 Task: In the  document flowchart.rtf Use the feature 'and check spelling and grammer' Change font style of header to '18' Select the body of letter and change paragraph spacing to  1.5
Action: Mouse moved to (179, 66)
Screenshot: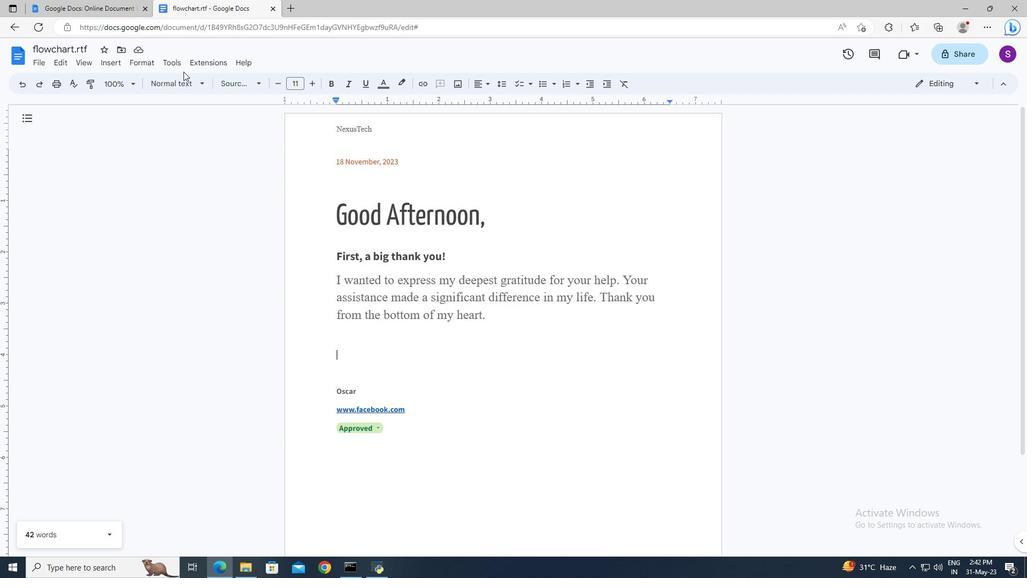 
Action: Mouse pressed left at (179, 66)
Screenshot: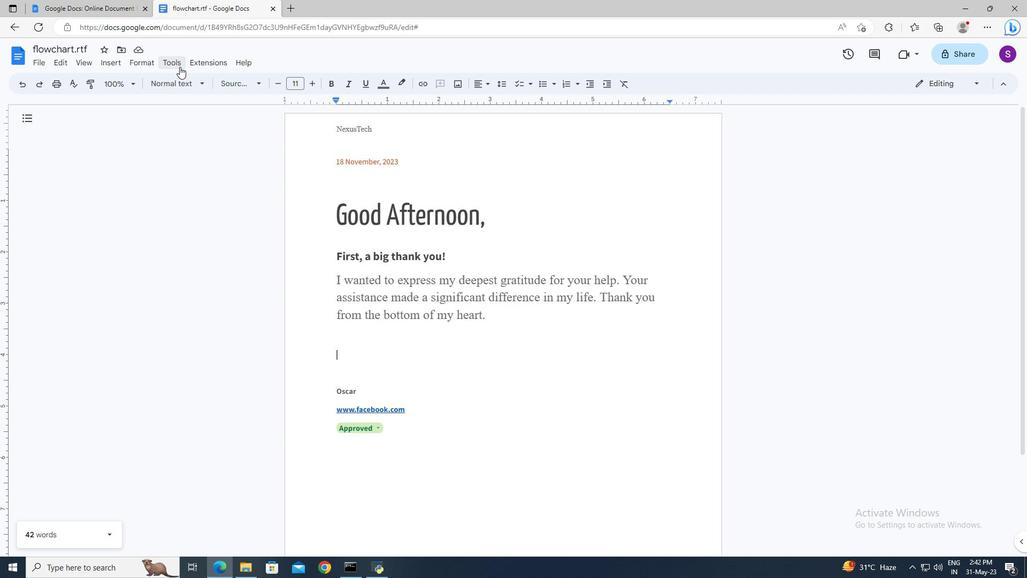 
Action: Mouse moved to (388, 78)
Screenshot: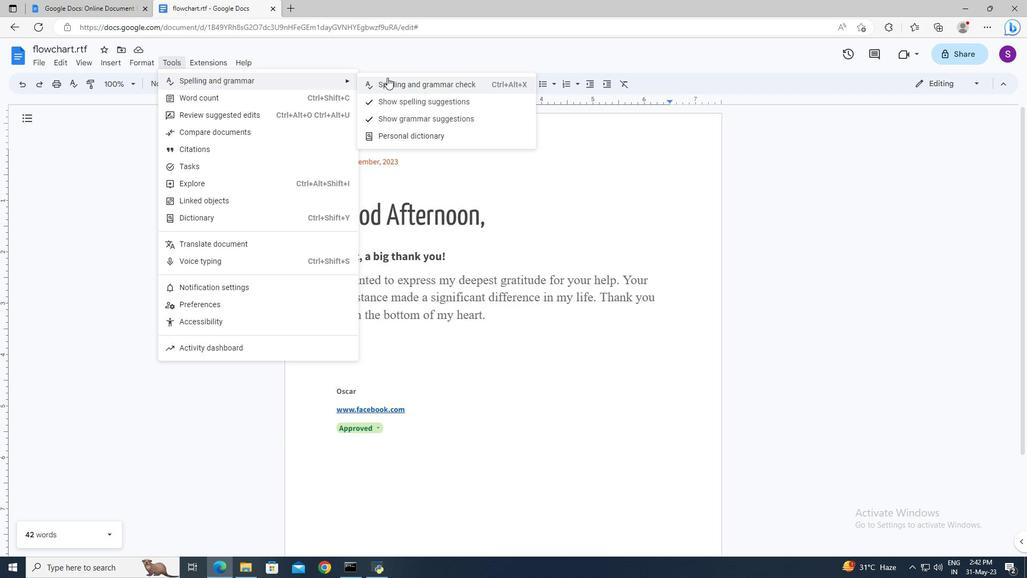 
Action: Mouse pressed left at (388, 78)
Screenshot: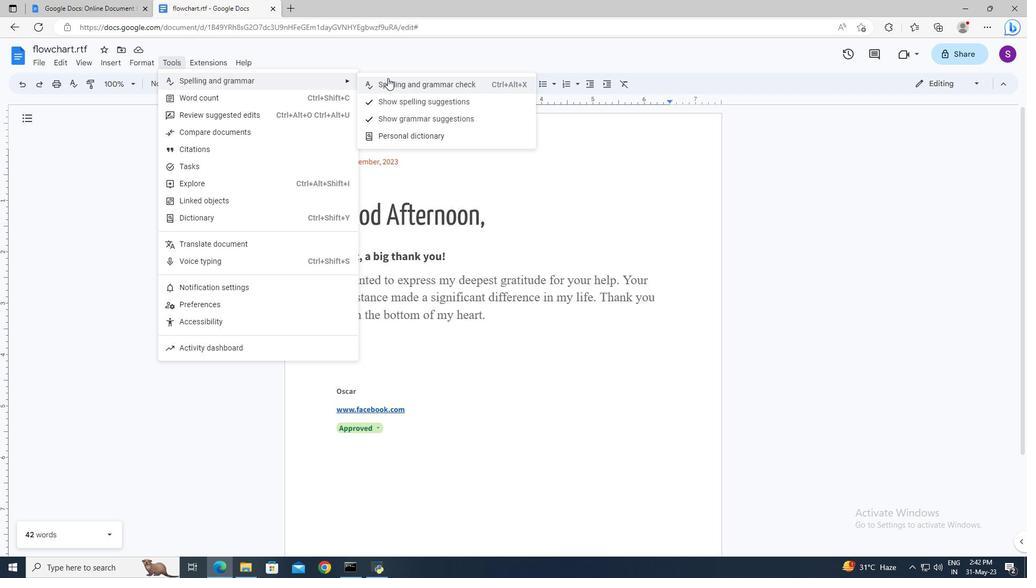 
Action: Mouse moved to (340, 128)
Screenshot: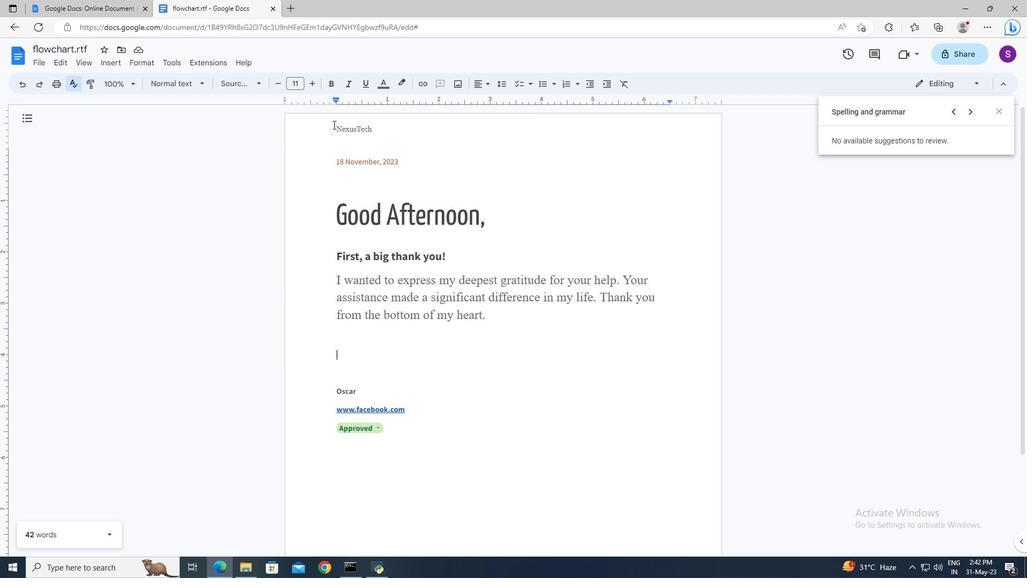 
Action: Mouse pressed left at (340, 128)
Screenshot: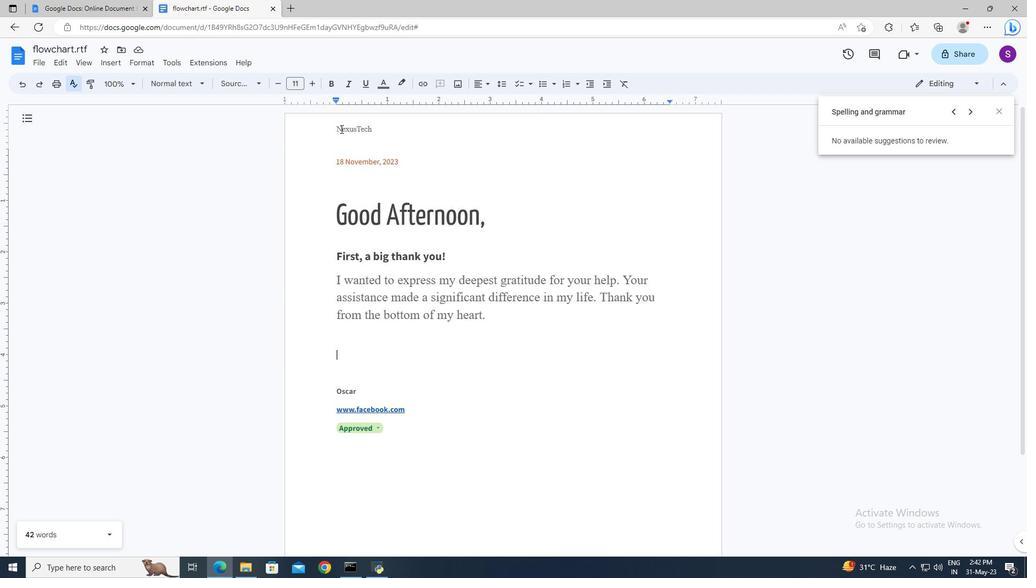 
Action: Mouse pressed left at (340, 128)
Screenshot: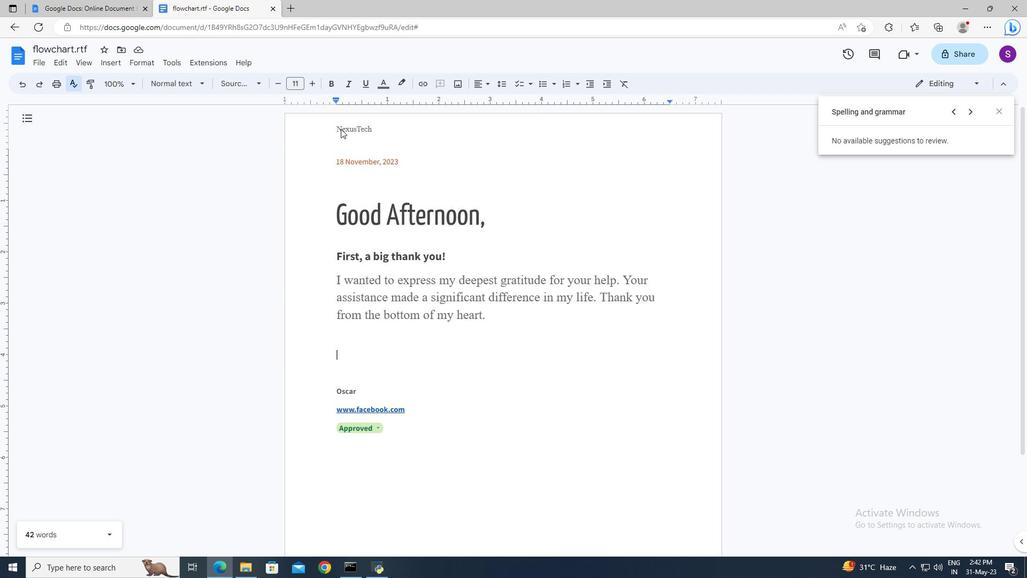 
Action: Mouse moved to (329, 119)
Screenshot: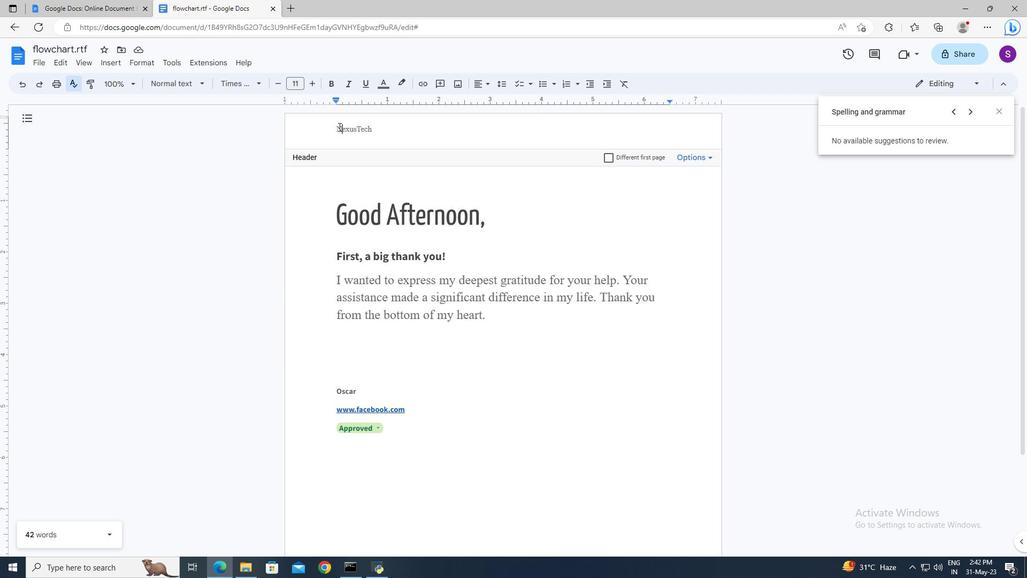 
Action: Key pressed <Key.left><Key.shift><Key.right>
Screenshot: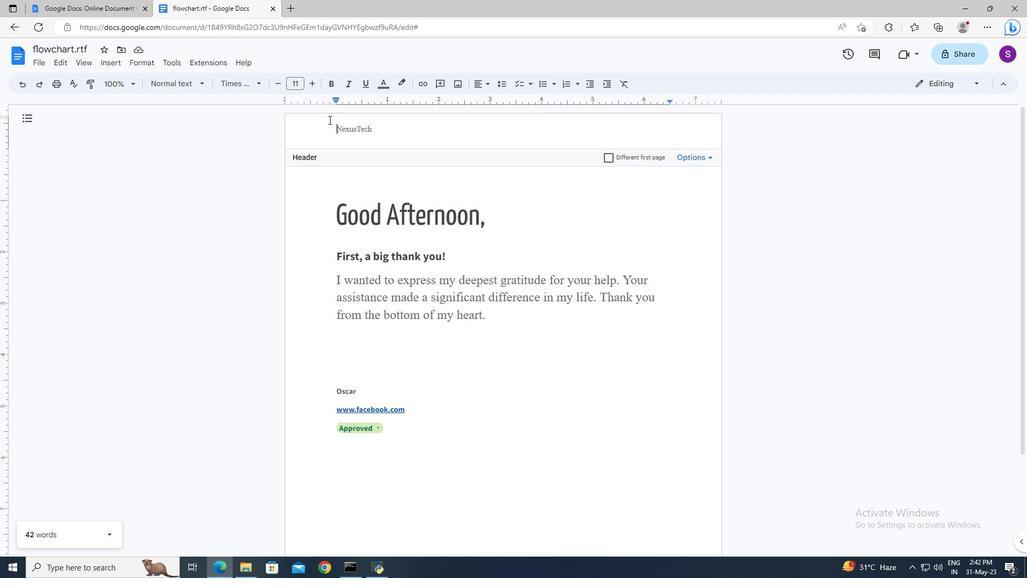 
Action: Mouse moved to (296, 81)
Screenshot: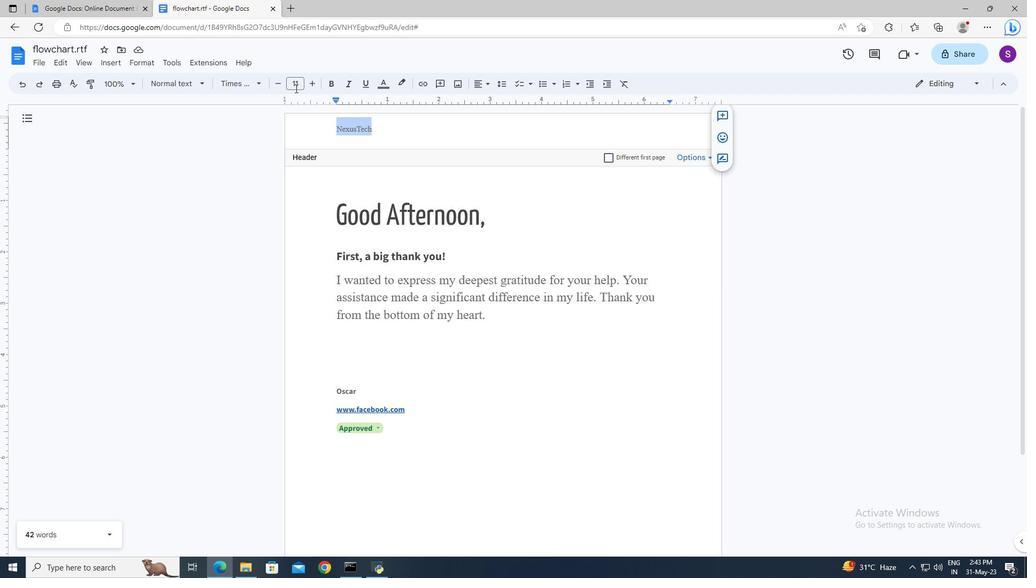 
Action: Mouse pressed left at (296, 81)
Screenshot: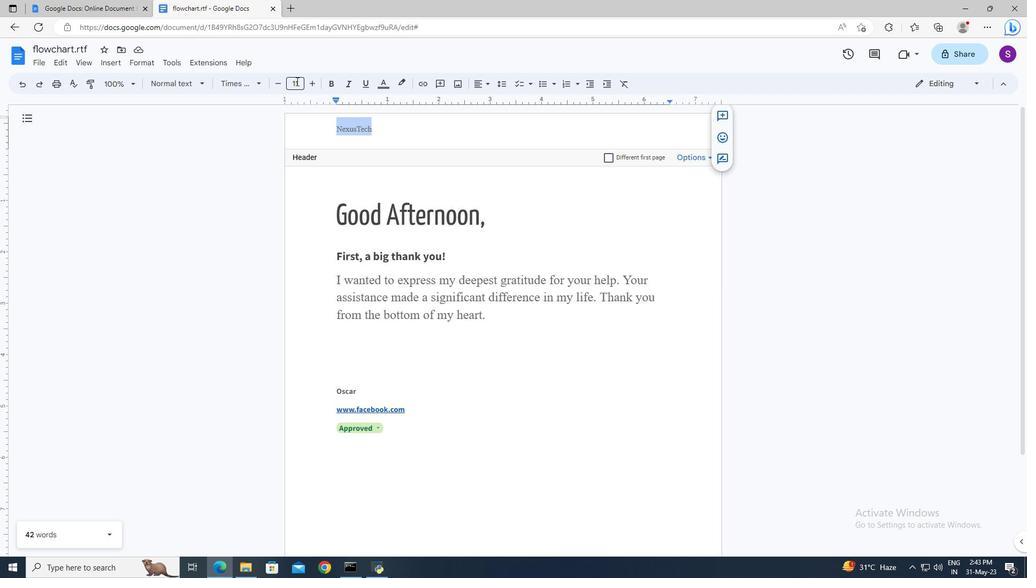 
Action: Key pressed 18<Key.enter>
Screenshot: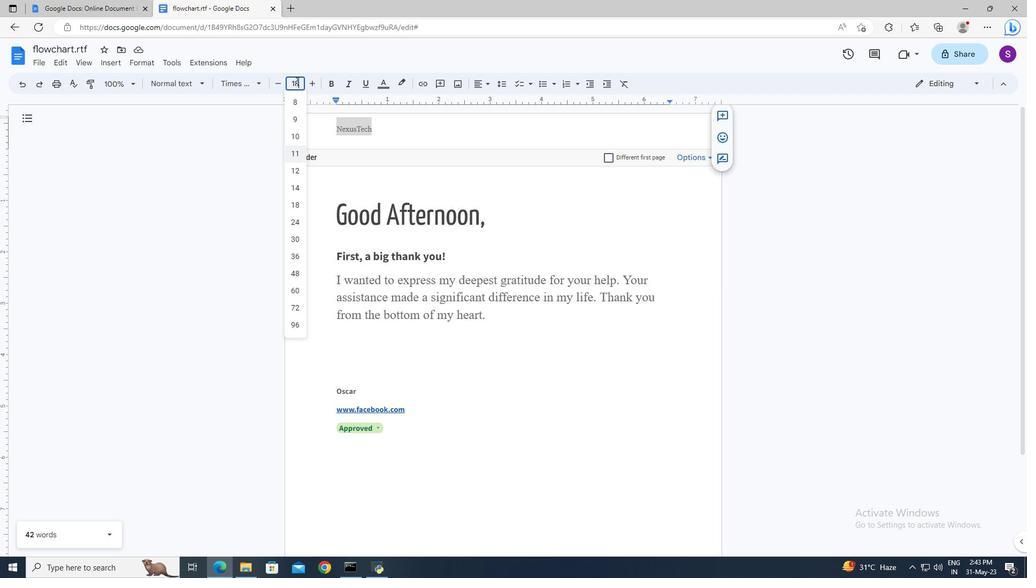 
Action: Mouse moved to (336, 270)
Screenshot: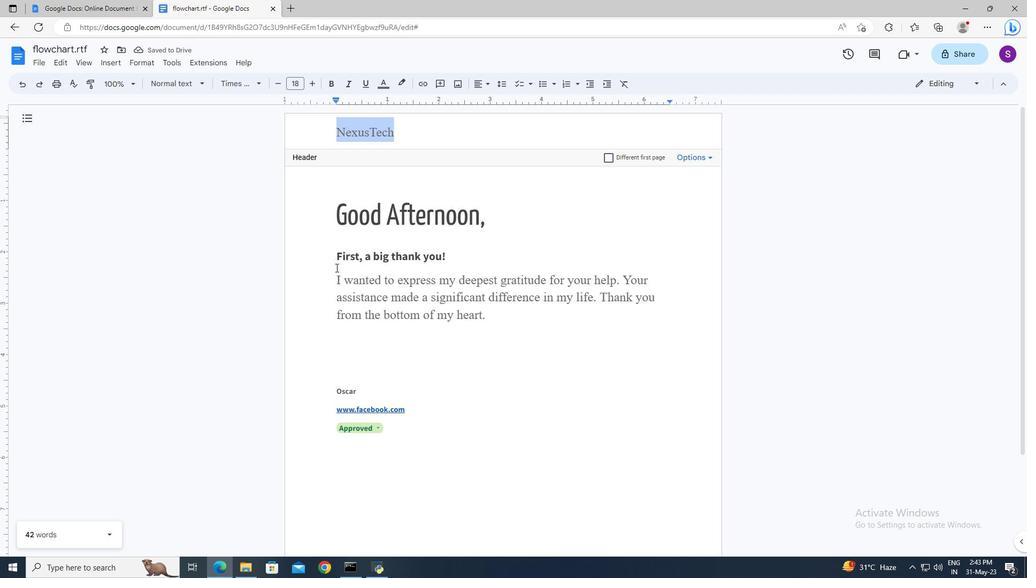 
Action: Mouse pressed left at (336, 270)
Screenshot: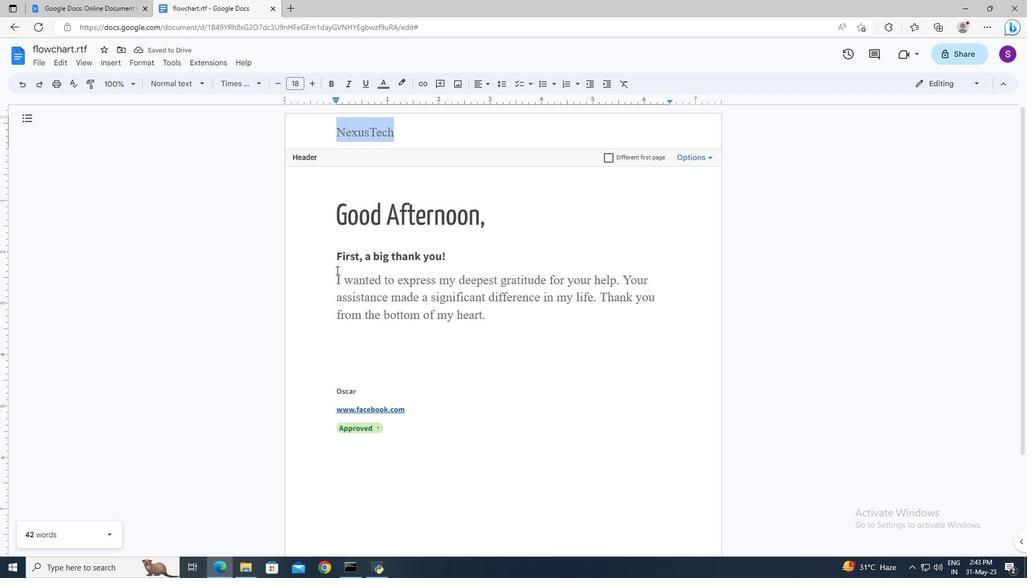 
Action: Key pressed <Key.shift><Key.down>
Screenshot: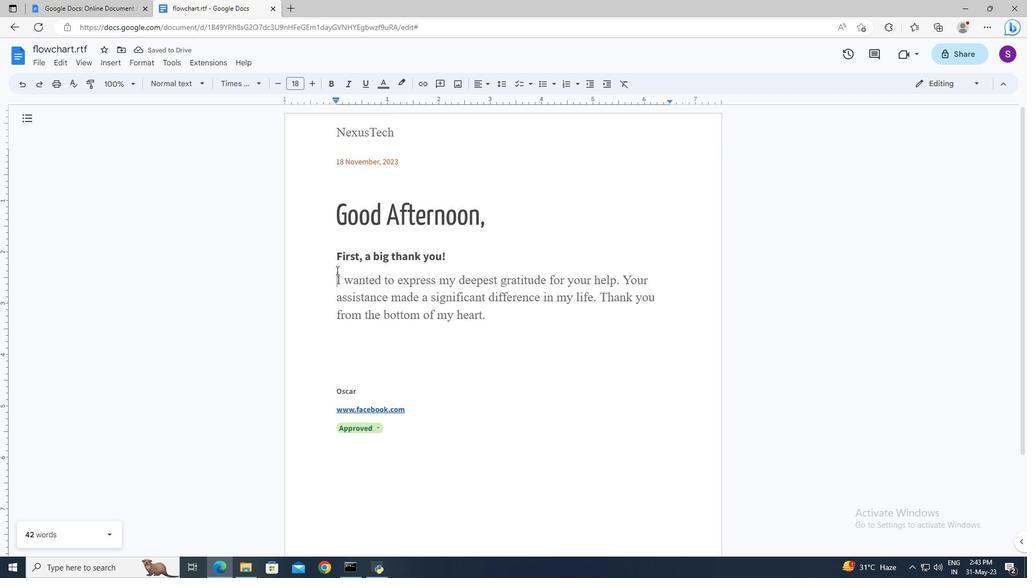 
Action: Mouse moved to (499, 82)
Screenshot: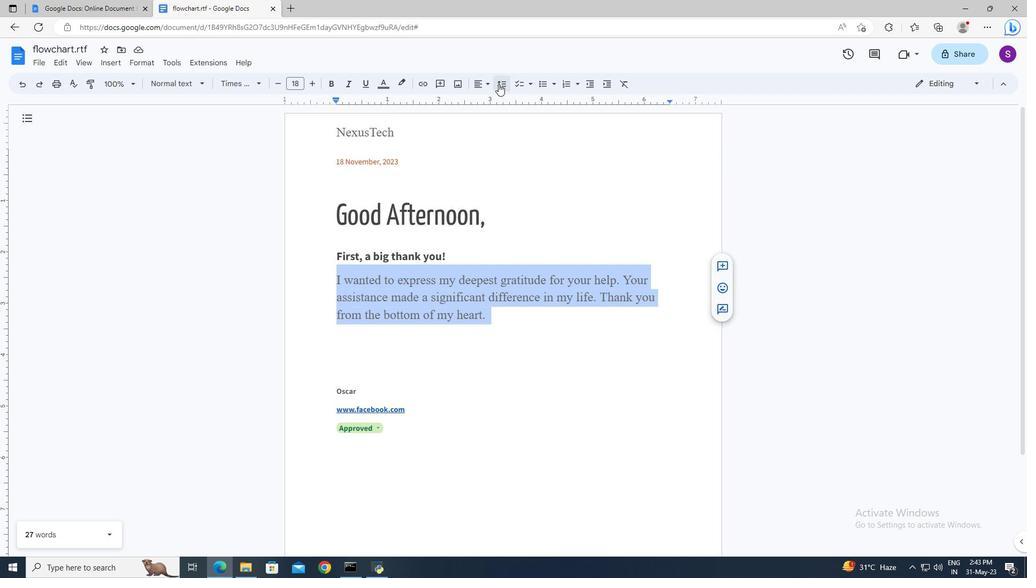 
Action: Mouse pressed left at (499, 82)
Screenshot: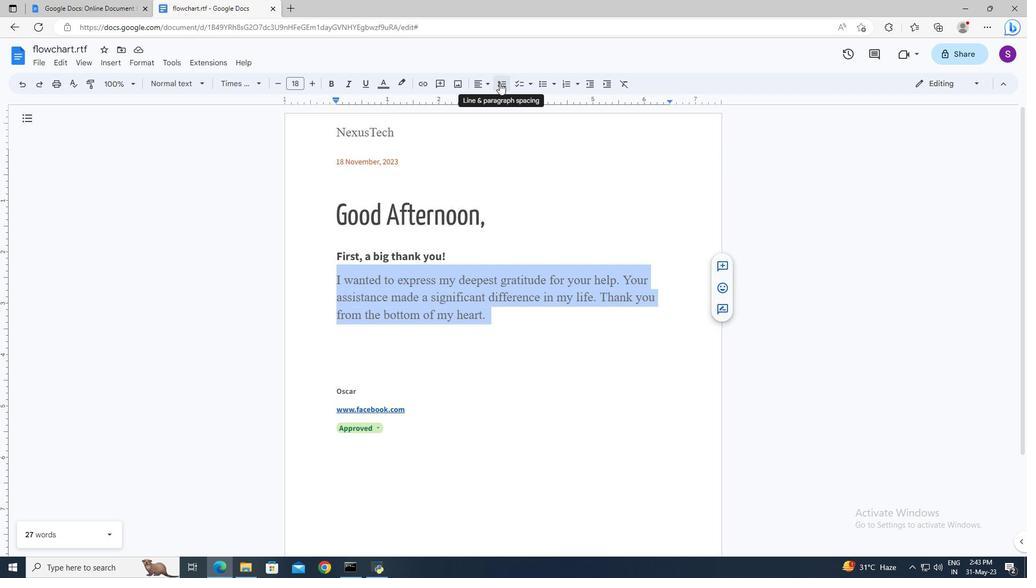 
Action: Mouse moved to (510, 136)
Screenshot: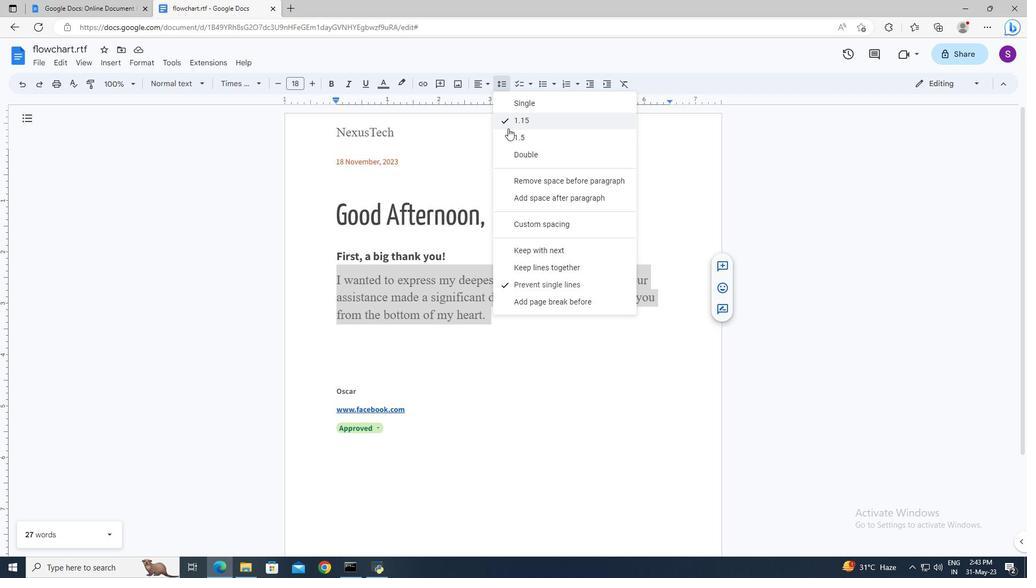 
Action: Mouse pressed left at (510, 136)
Screenshot: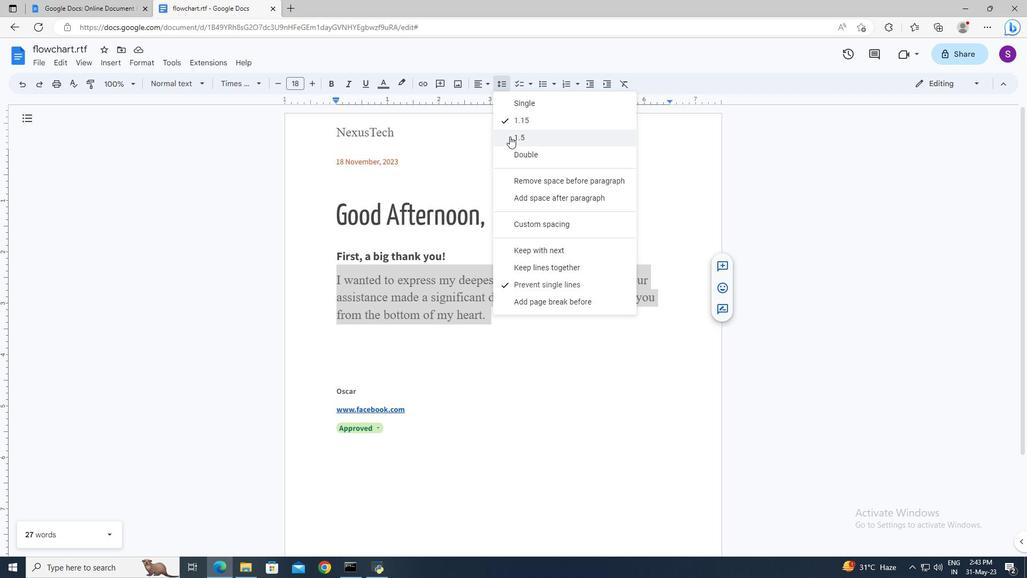 
Action: Mouse moved to (518, 321)
Screenshot: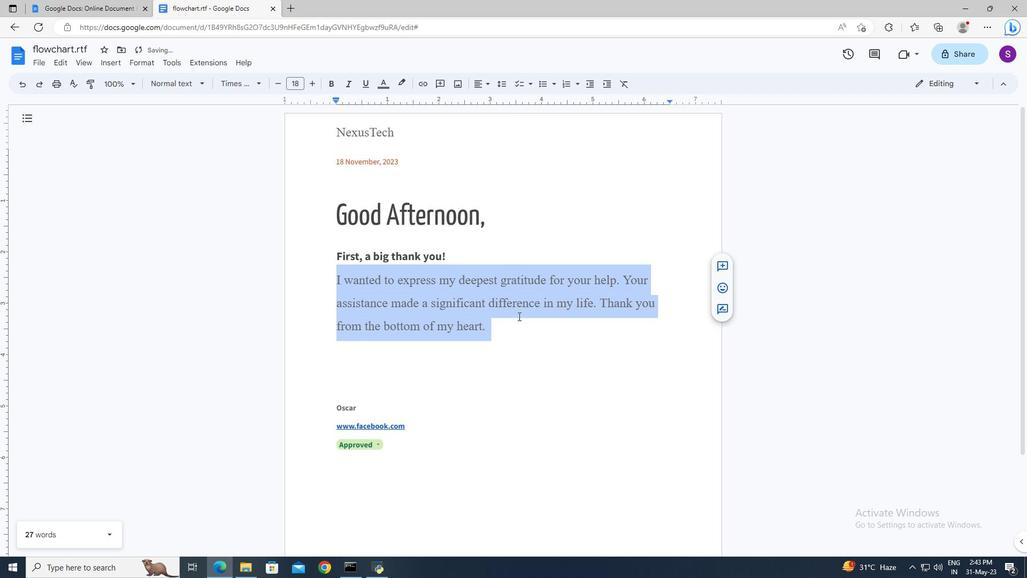 
Action: Mouse pressed left at (518, 321)
Screenshot: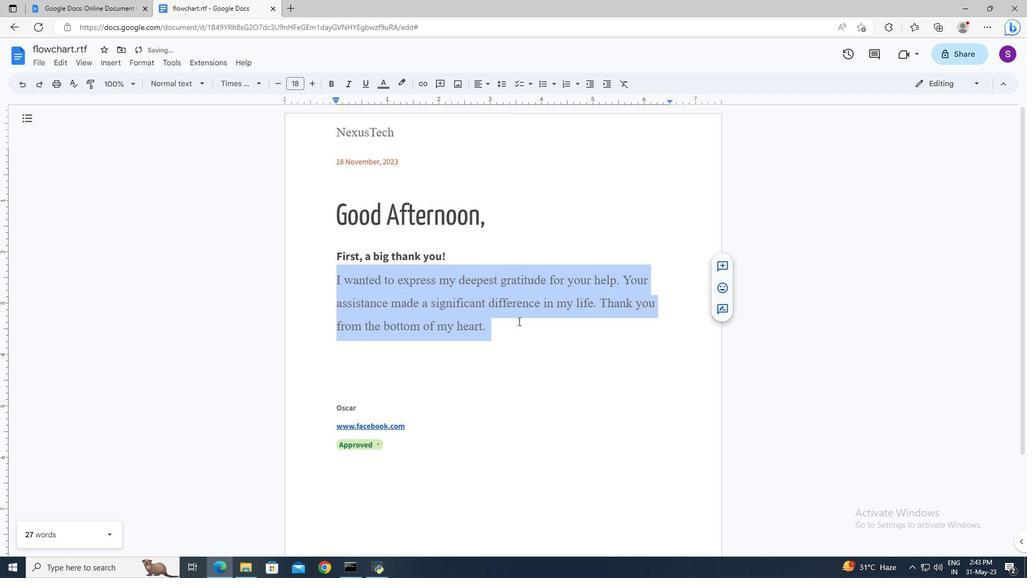 
